 Task: Video and Audio Conversion: Convert a video to a format with a variable bit rate (VBR).
Action: Mouse moved to (714, 675)
Screenshot: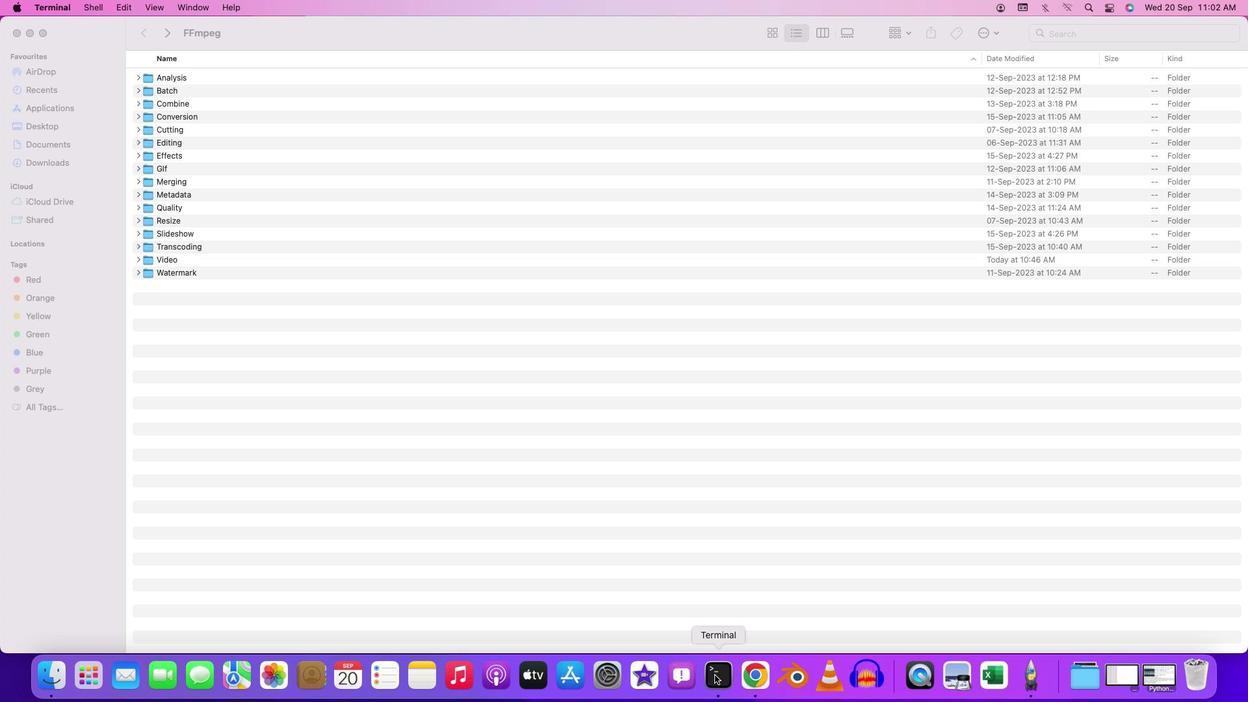 
Action: Mouse pressed right at (714, 675)
Screenshot: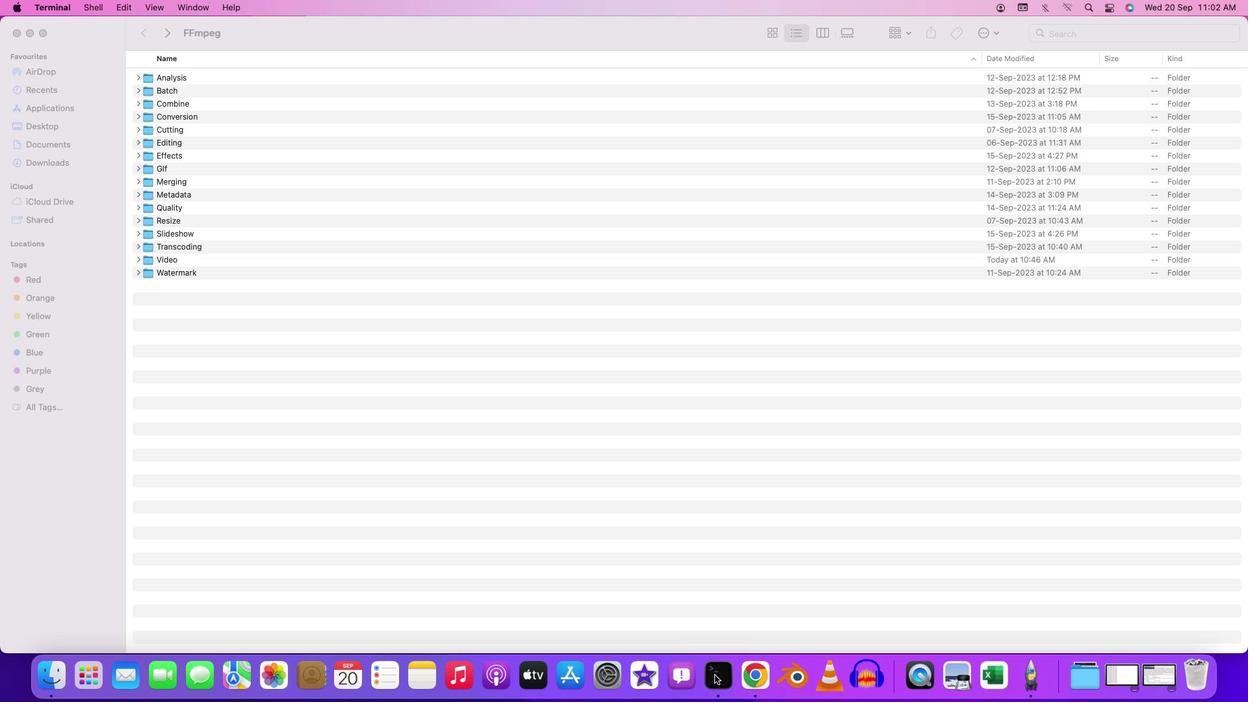 
Action: Mouse moved to (758, 516)
Screenshot: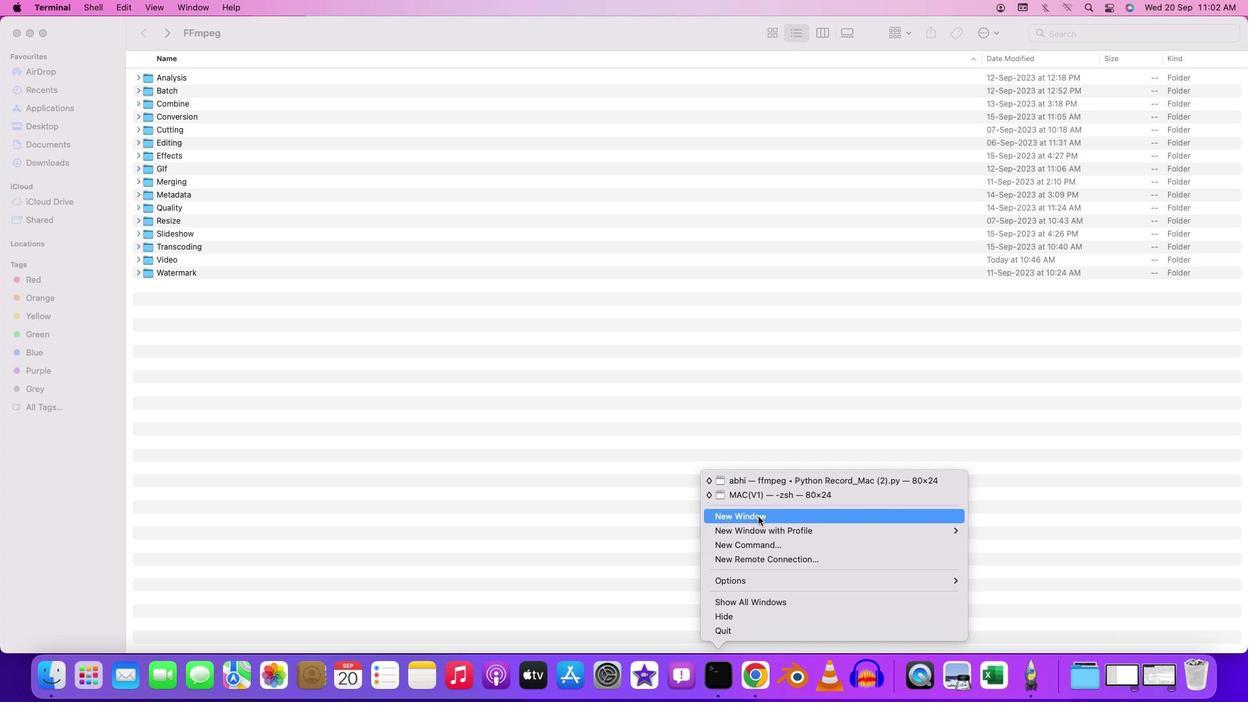 
Action: Mouse pressed left at (758, 516)
Screenshot: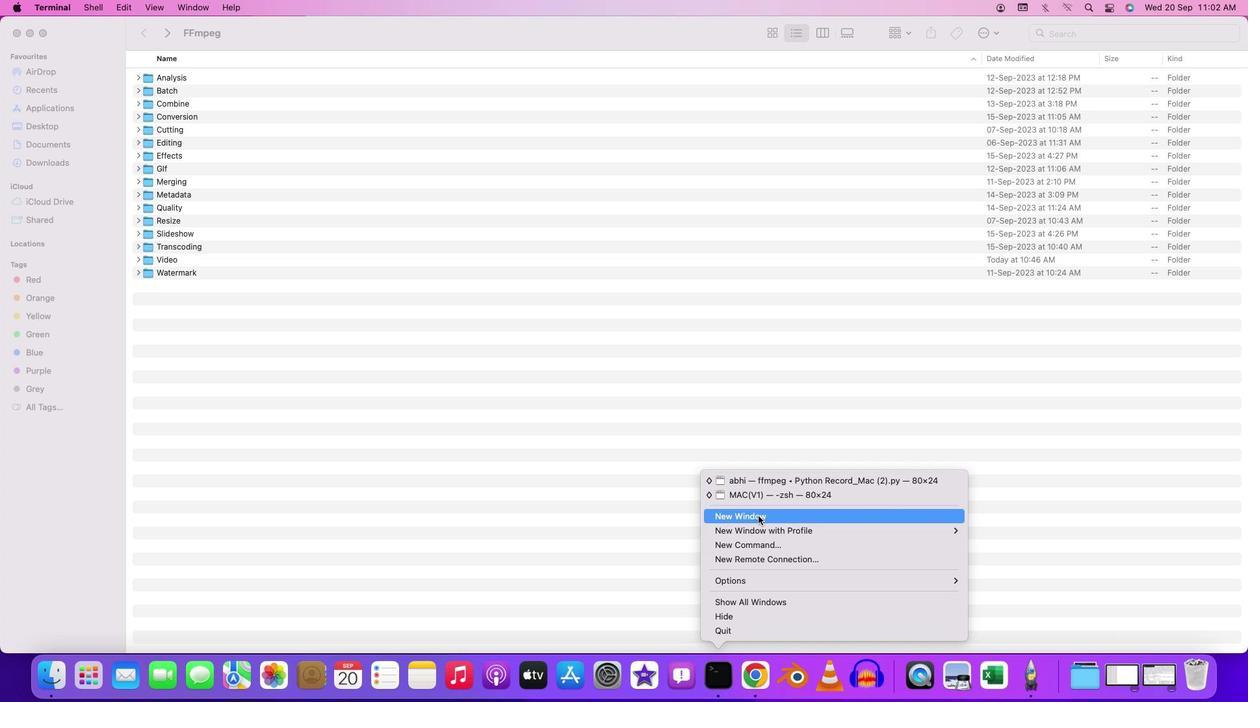 
Action: Mouse moved to (182, 31)
Screenshot: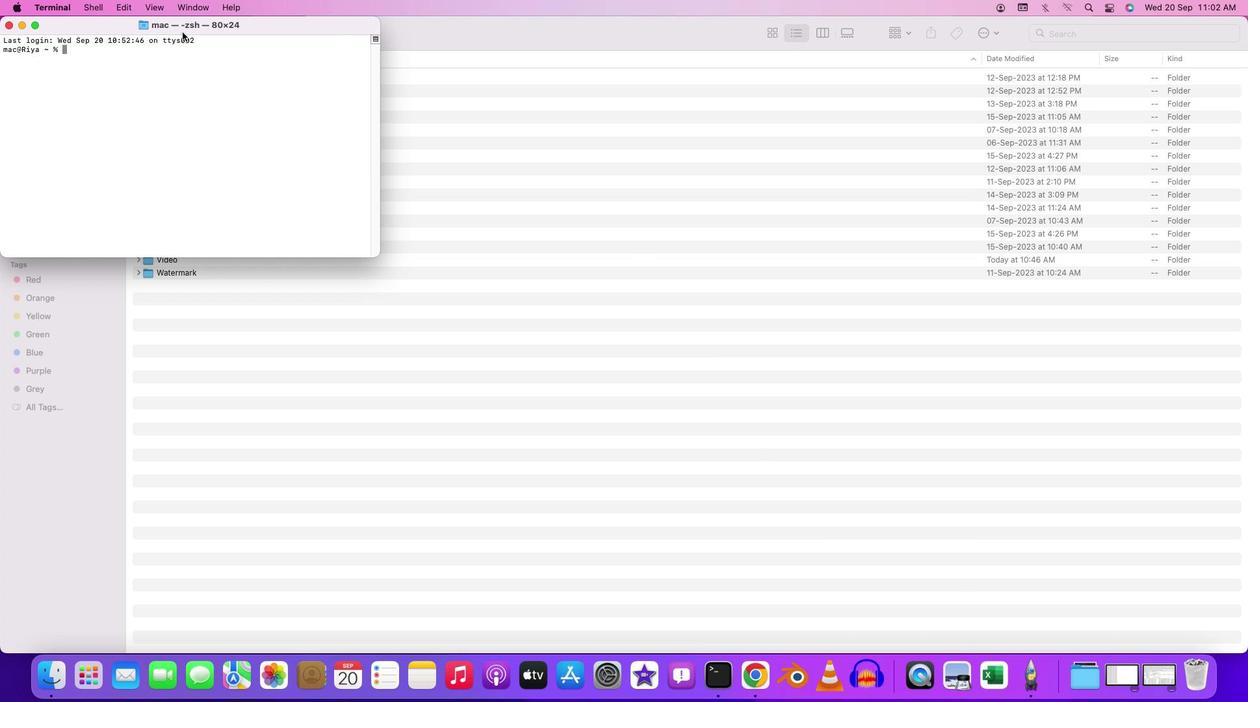 
Action: Mouse pressed left at (182, 31)
Screenshot: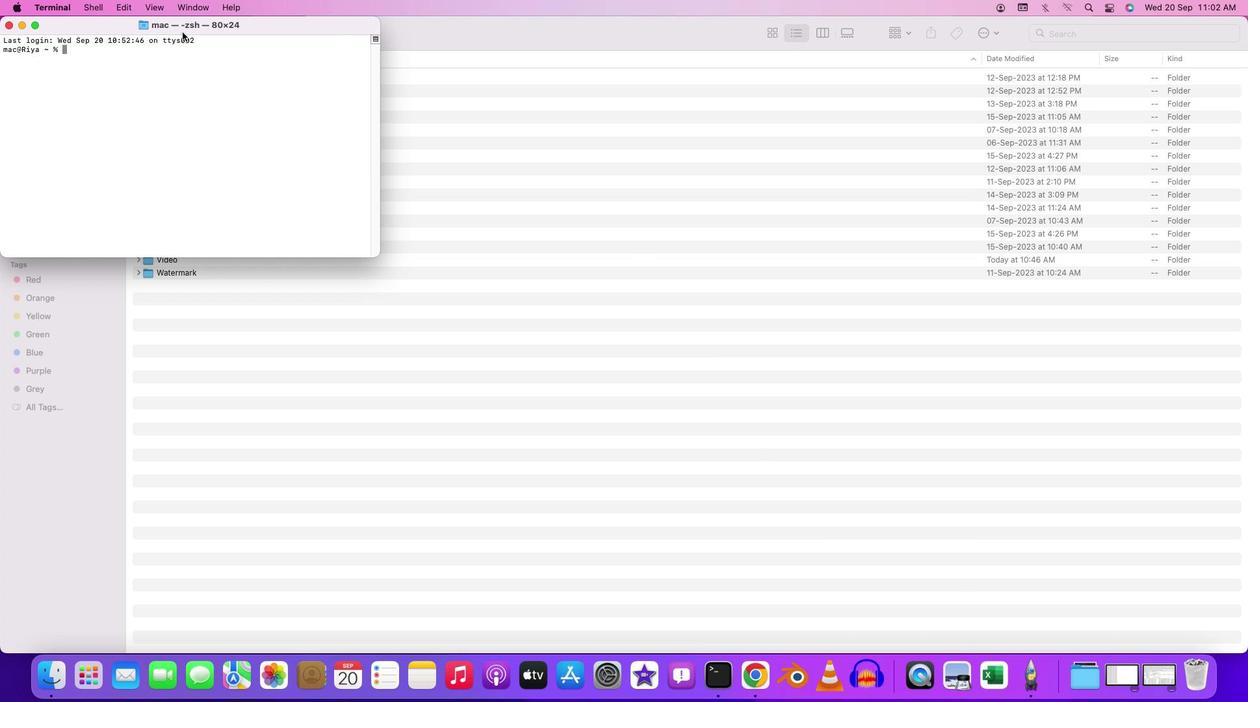 
Action: Mouse pressed left at (182, 31)
Screenshot: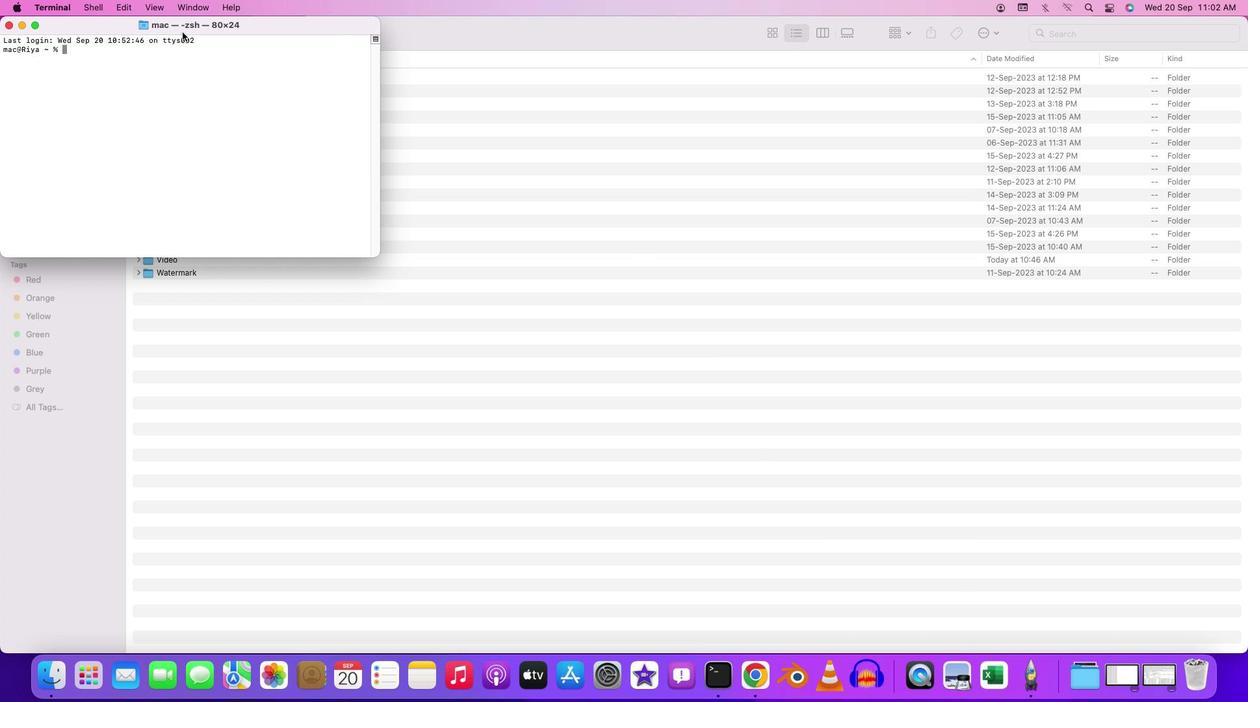 
Action: Mouse moved to (331, 197)
Screenshot: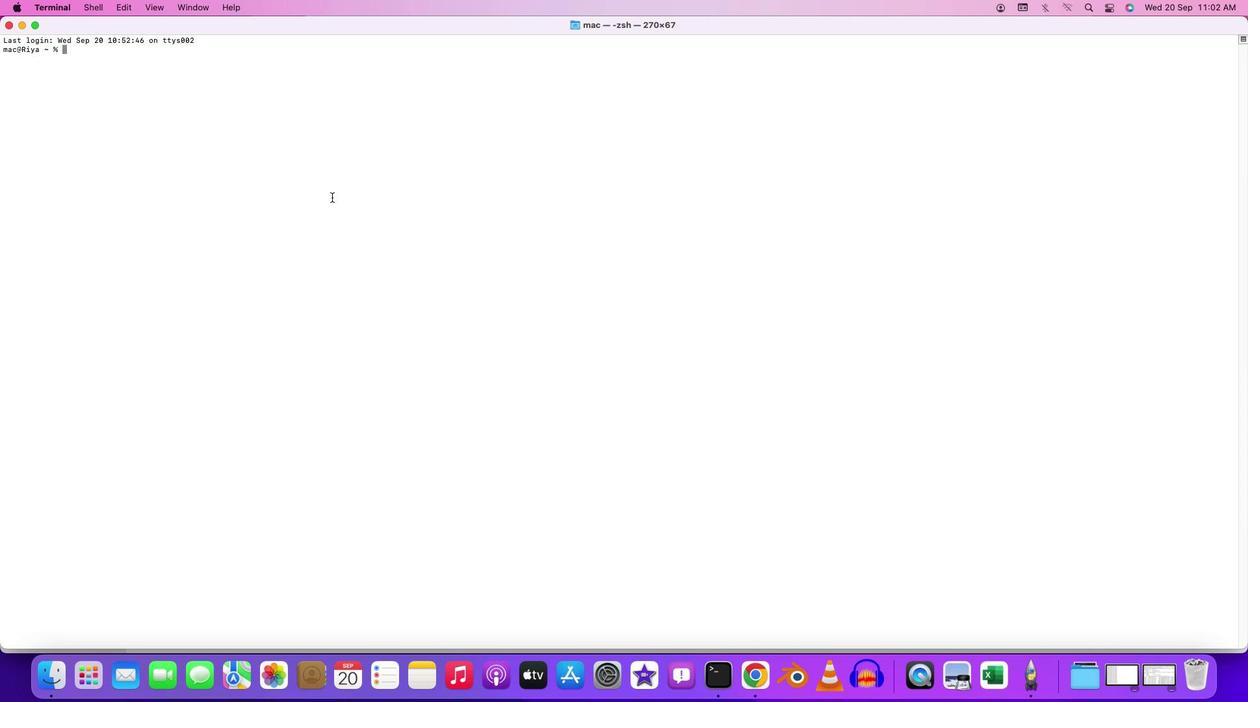 
Action: Mouse pressed left at (331, 197)
Screenshot: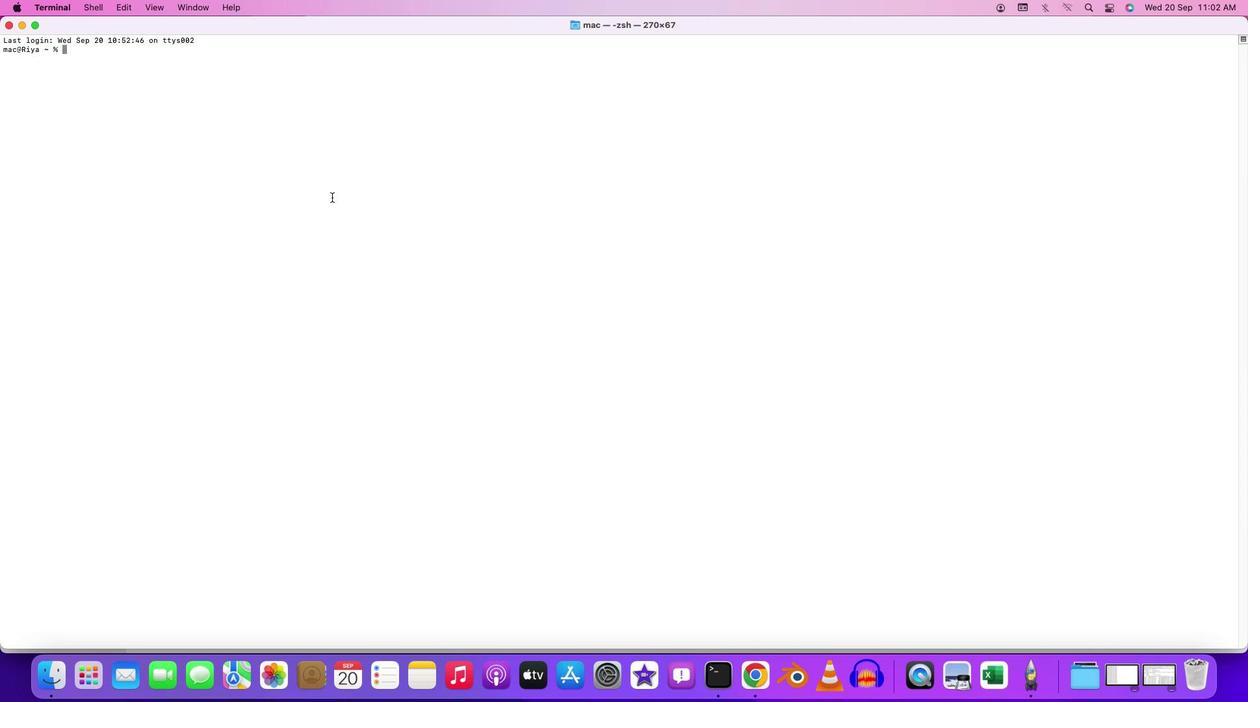 
Action: Key pressed 'c''d'Key.space'd''e''s''k''t''o''p'Key.enter'c''d'Key.space'f''f''m''p''e''g'Key.enter'c''d'Key.space'b''a''t''c''h'Key.enter'c''d'Key.space'v''i''d''e''o'Key.enter'f''f''m''p''w'Key.backspace'e''g'Key.spaceKey.backspaceKey.space'-''i'Key.space'i''n''p''u''t'Key.shift'_''v''i''d''e''o''.''m''p''4'Key.leftKey.leftKey.leftKey.leftKey.leftKey.leftKey.leftKey.leftKey.rightKey.rightKey.rightKey.rightKey.rightKey.rightKey.rightKey.rightKey.rightKey.rightKey.space'-''c'Key.shift':''v'Key.space'l''i''b''x''2''6''4'Key.leftKey.leftKey.leftKey.leftKey.leftKey.leftKey.leftKey.leftKey.leftKey.leftKey.rightKey.rightKey.rightKey.rightKey.rightKey.rightKey.rightKey.rightKey.rightKey.rightKey.rightKey.space'-''b'Key.shift':''v'Key.space'5''0''0''k'Key.space'-''m''a''x''r''a''t''e'Key.space'2''0''0''0''k'Key.space'-''b''u''f''s''i''z''e'Key.leftKey.leftKey.leftKey.leftKey.leftKey.leftKey.leftKey.leftKey.leftKey.rightKey.leftKey.rightKey.rightKey.rightKey.rightKey.rightKey.rightKey.rightKey.rightKey.rightKey.rightKey.space'5''0''0''k'Key.space'-''q''v'Key.backspaceKey.shift':''v'Key.space'2''0'Key.space'-''c'Key.shift':''a'Key.space'a''a''c'Key.space'o''u''t''p''u''t'Key.shift'_''v''i''d''e''o''.''m''p''4'Key.enter'y'Key.enter
Screenshot: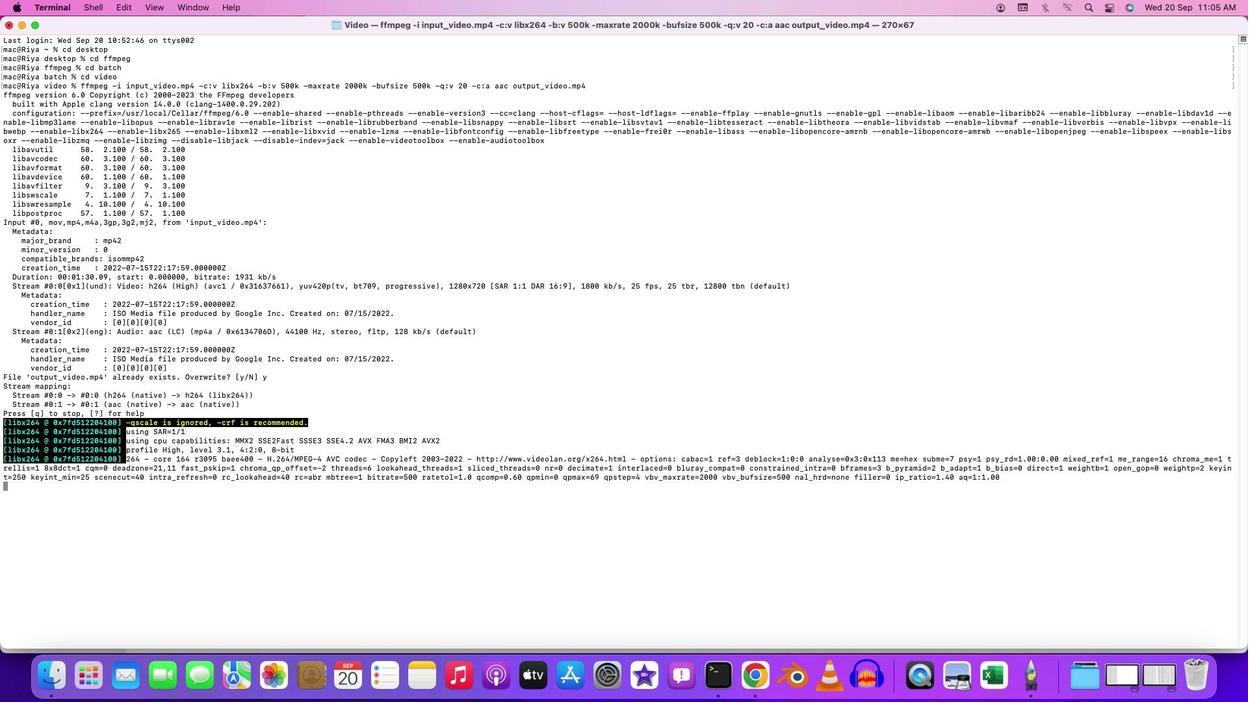
Action: Mouse moved to (579, 520)
Screenshot: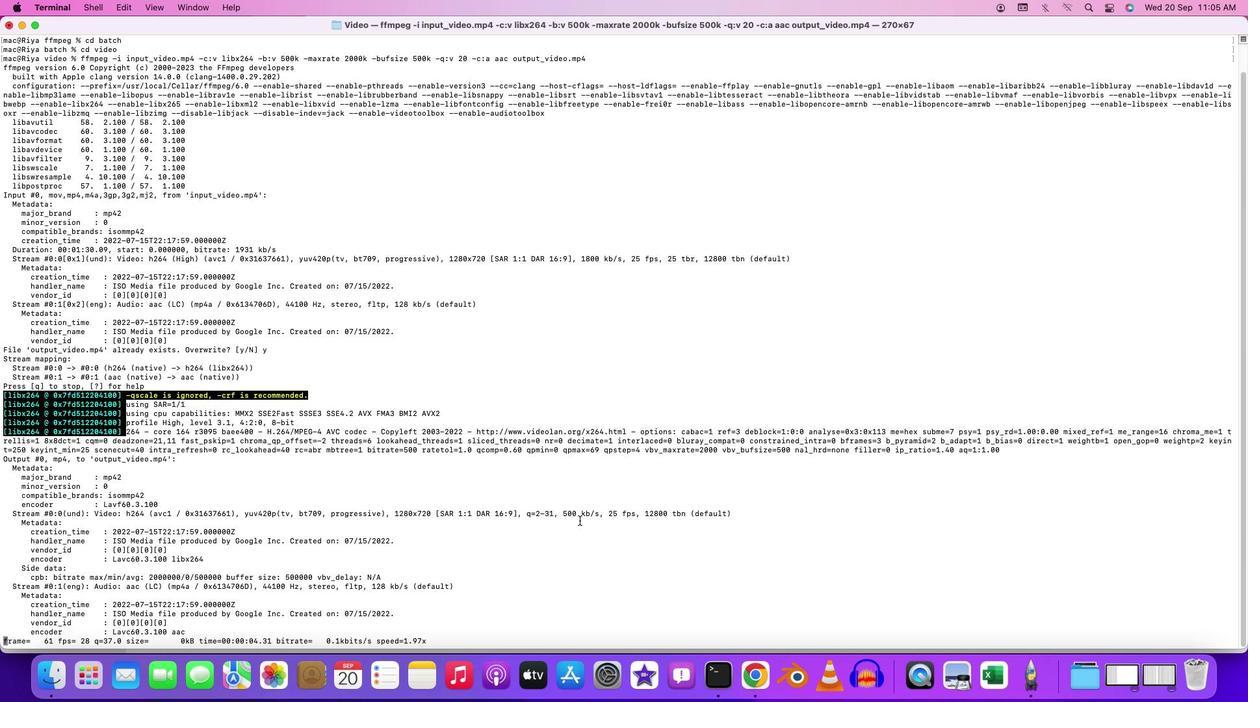 
